 Task: Search the label "documentation" in the repository "Javascript".
Action: Mouse moved to (862, 96)
Screenshot: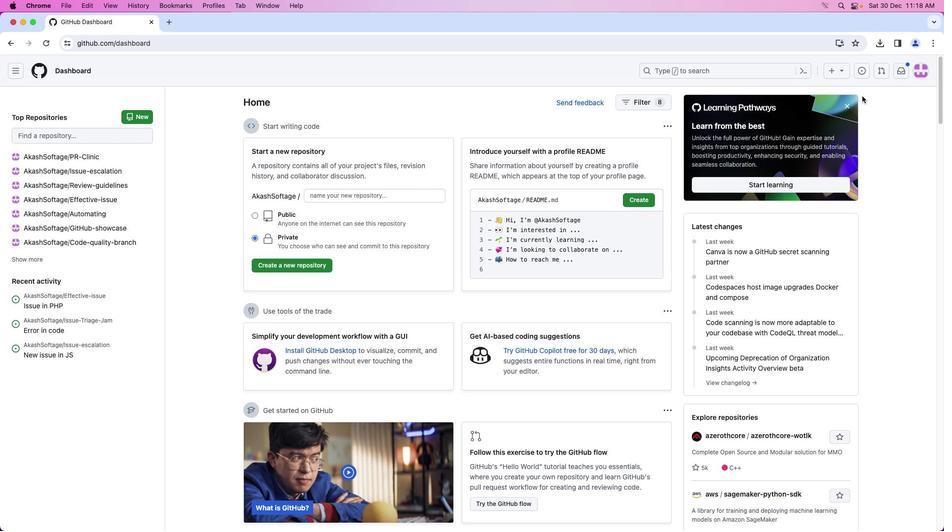 
Action: Mouse pressed left at (862, 96)
Screenshot: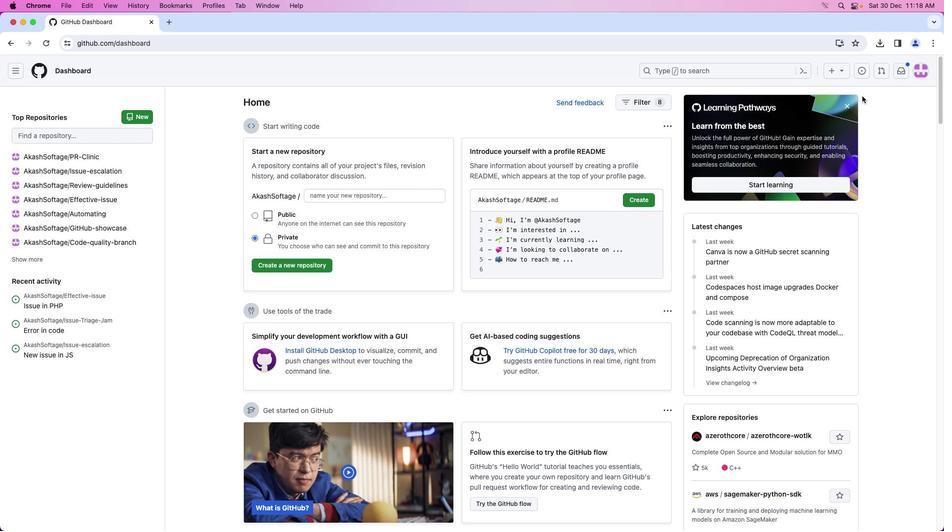 
Action: Mouse moved to (918, 64)
Screenshot: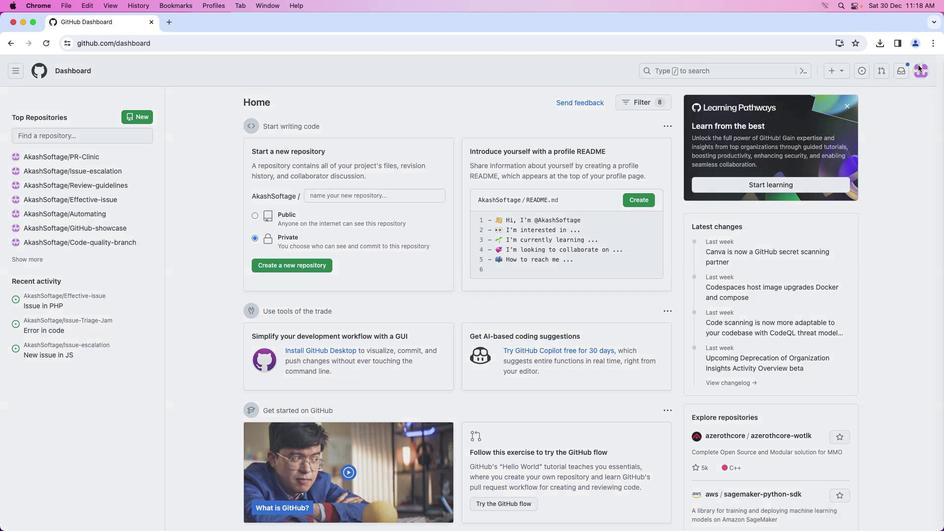
Action: Mouse pressed left at (918, 64)
Screenshot: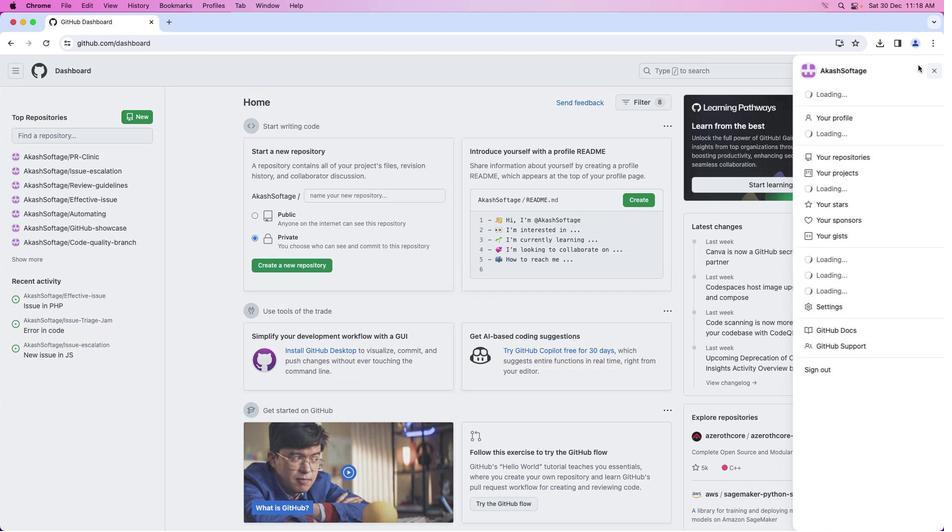 
Action: Mouse moved to (878, 160)
Screenshot: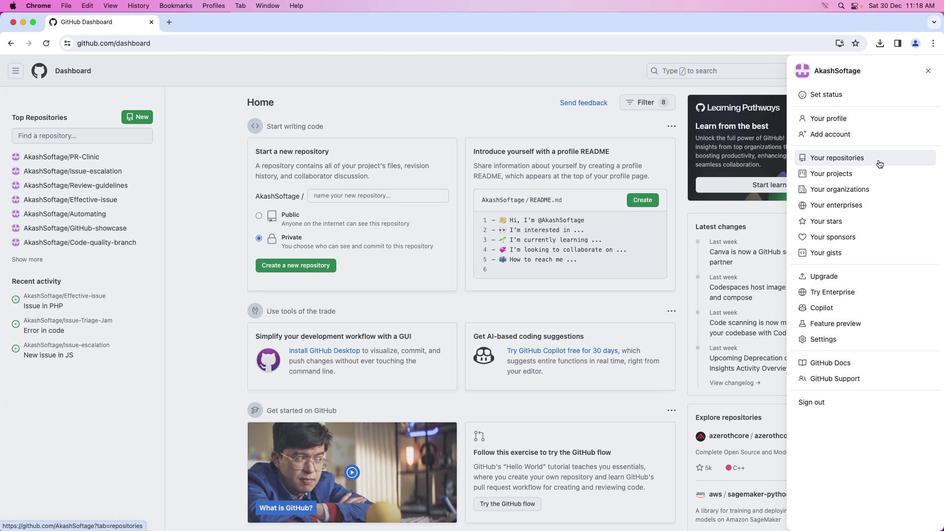 
Action: Mouse pressed left at (878, 160)
Screenshot: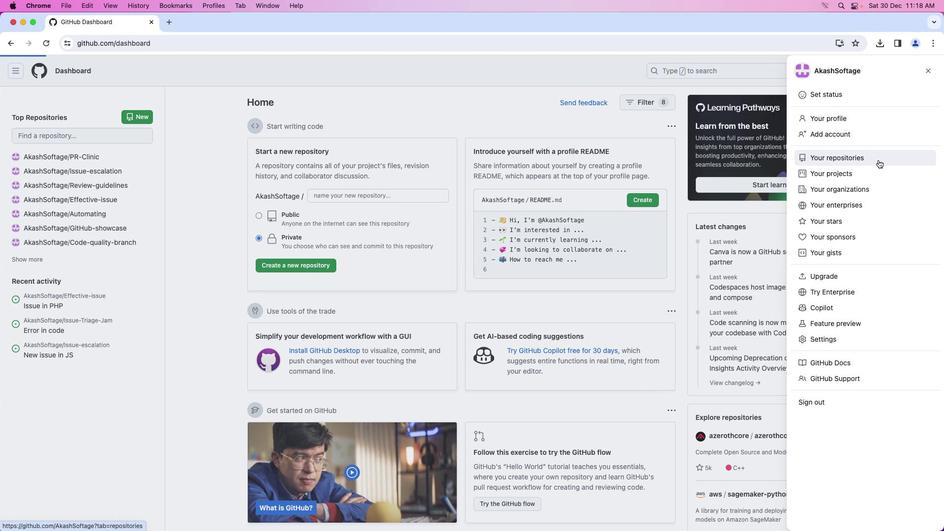 
Action: Mouse moved to (337, 162)
Screenshot: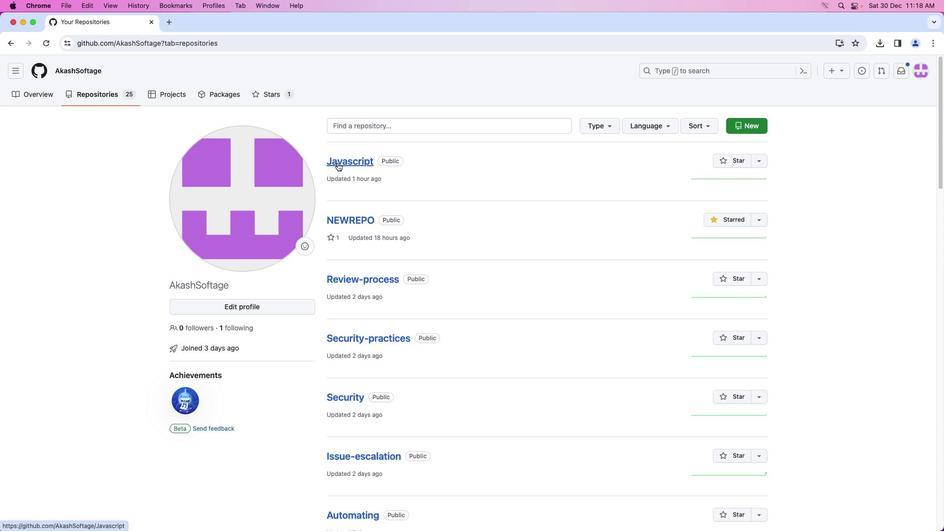 
Action: Mouse pressed left at (337, 162)
Screenshot: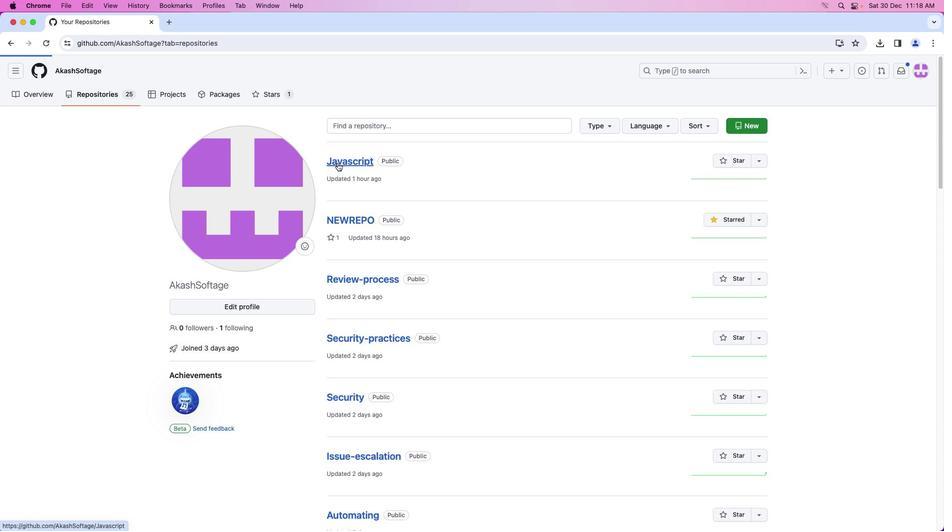 
Action: Mouse moved to (126, 98)
Screenshot: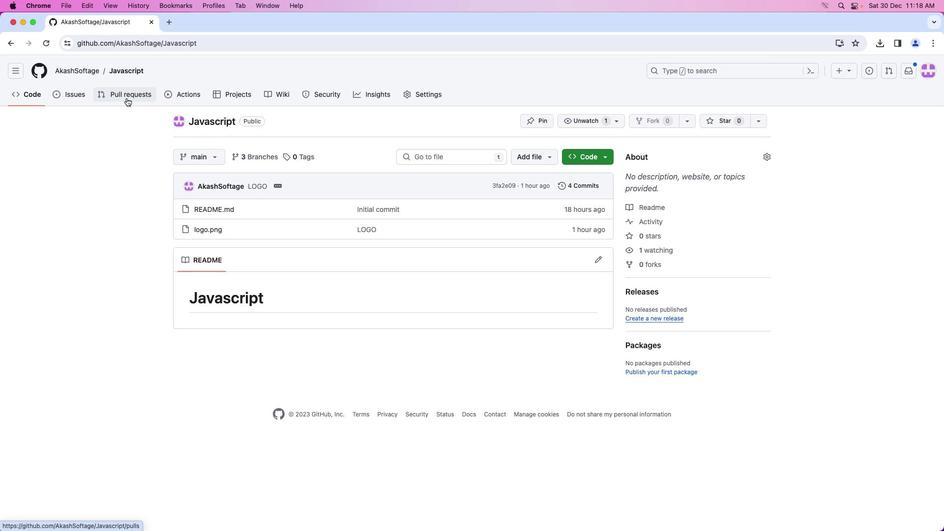 
Action: Mouse pressed left at (126, 98)
Screenshot: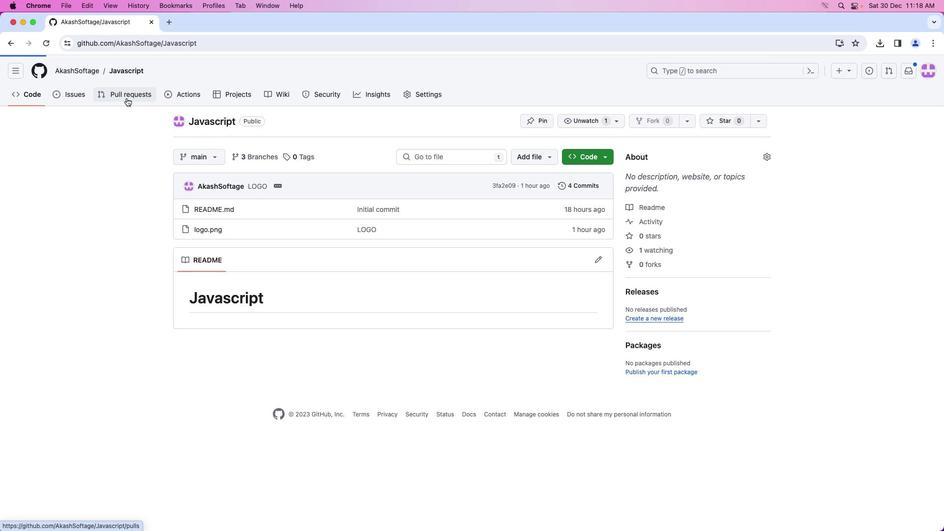 
Action: Mouse moved to (603, 192)
Screenshot: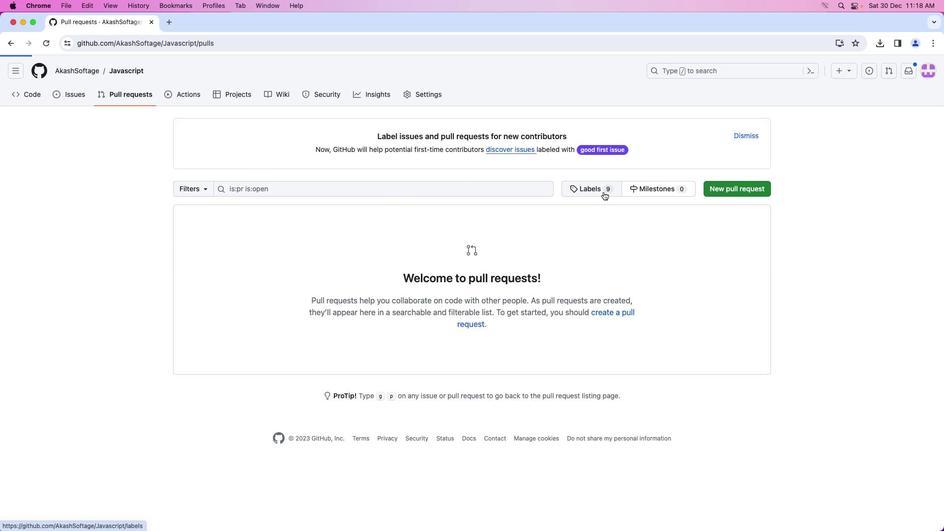 
Action: Mouse pressed left at (603, 192)
Screenshot: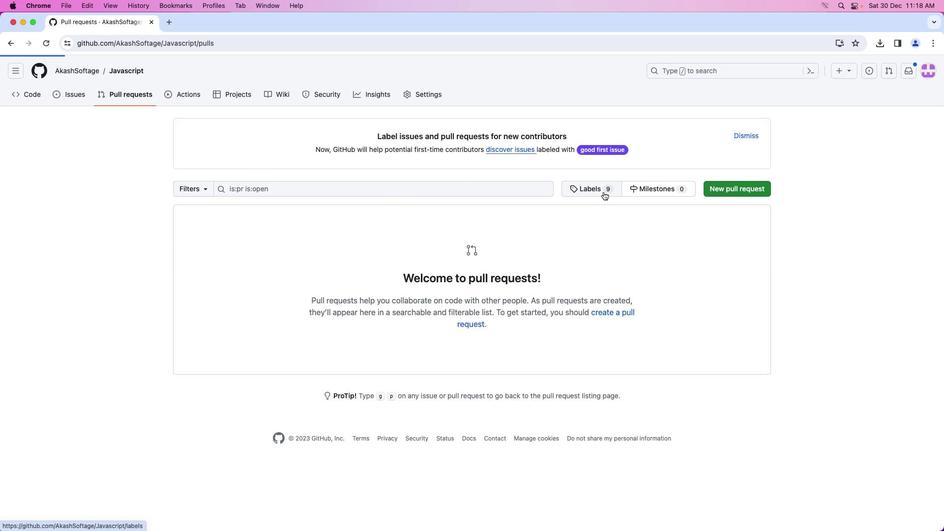 
Action: Mouse moved to (411, 122)
Screenshot: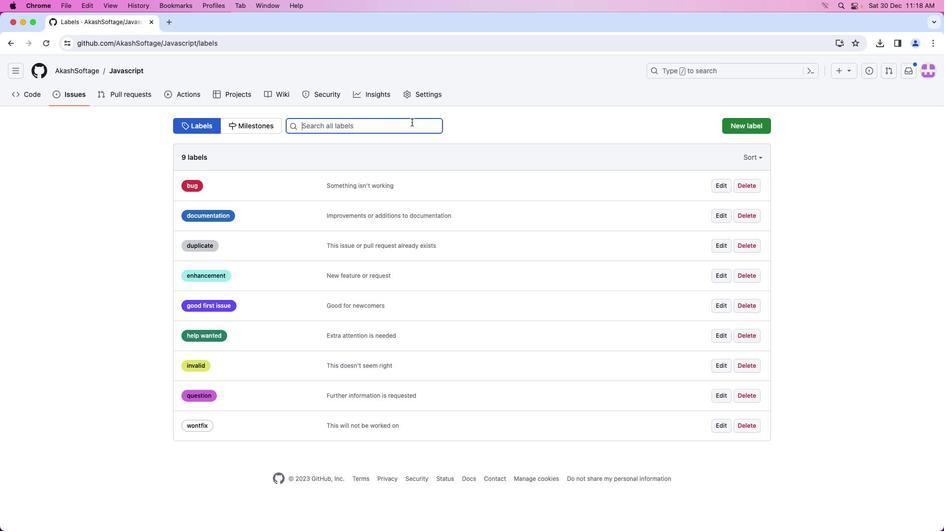 
Action: Mouse pressed left at (411, 122)
Screenshot: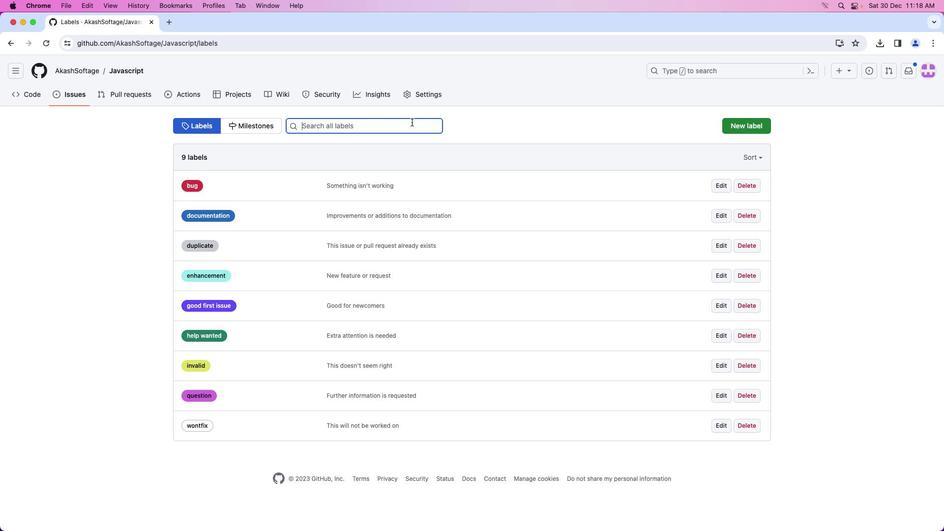 
Action: Mouse moved to (411, 122)
Screenshot: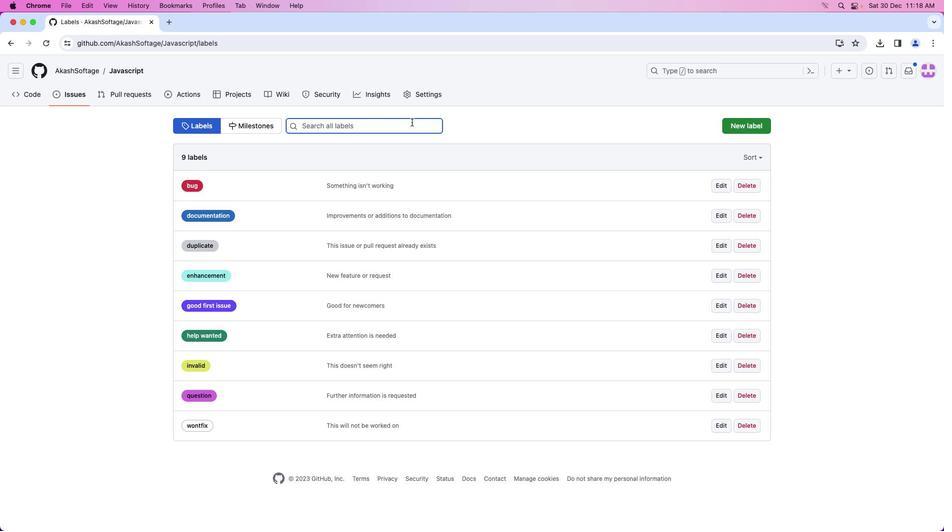 
Action: Key pressed Key.caps_lock'd''o''c''u''m''e''n''t''a''t''i''o''n'Key.enter
Screenshot: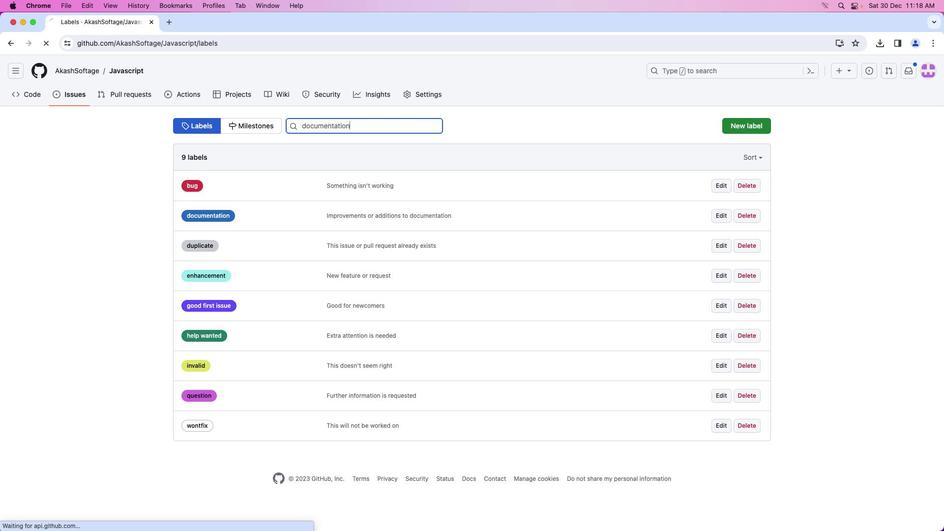 
